 Task: Print page in custom scale.
Action: Mouse moved to (113, 106)
Screenshot: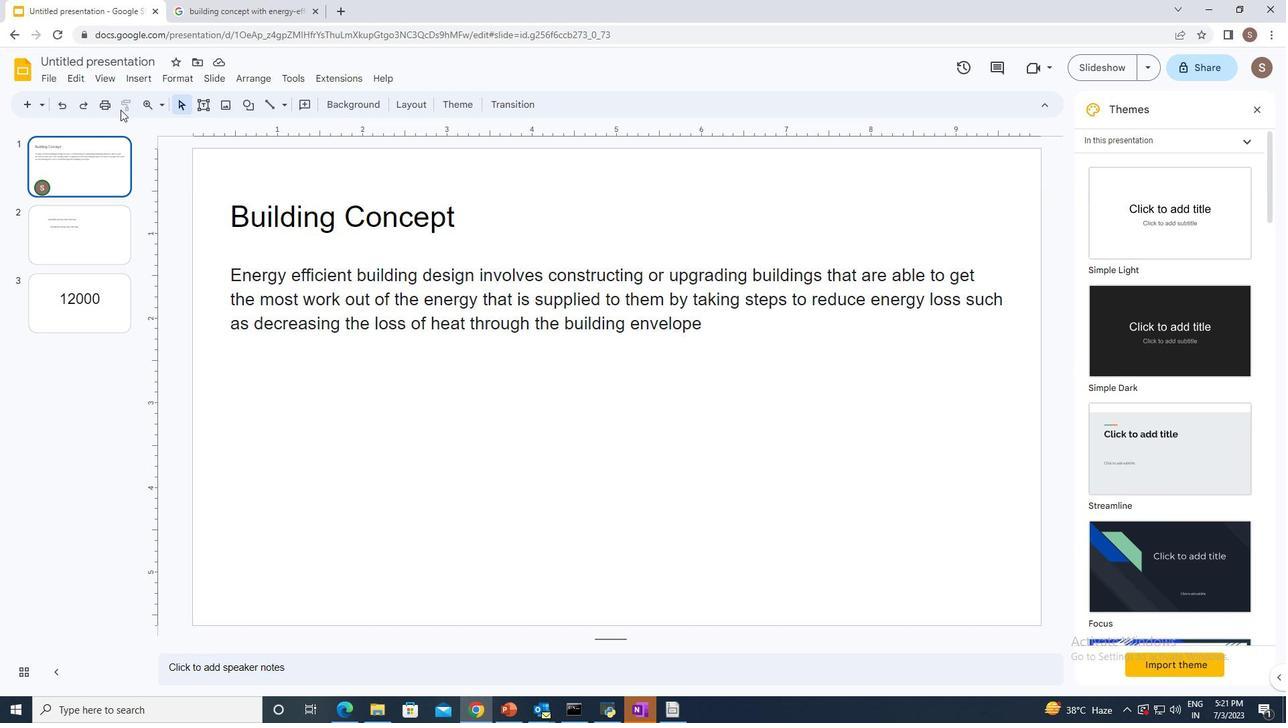 
Action: Mouse pressed left at (113, 106)
Screenshot: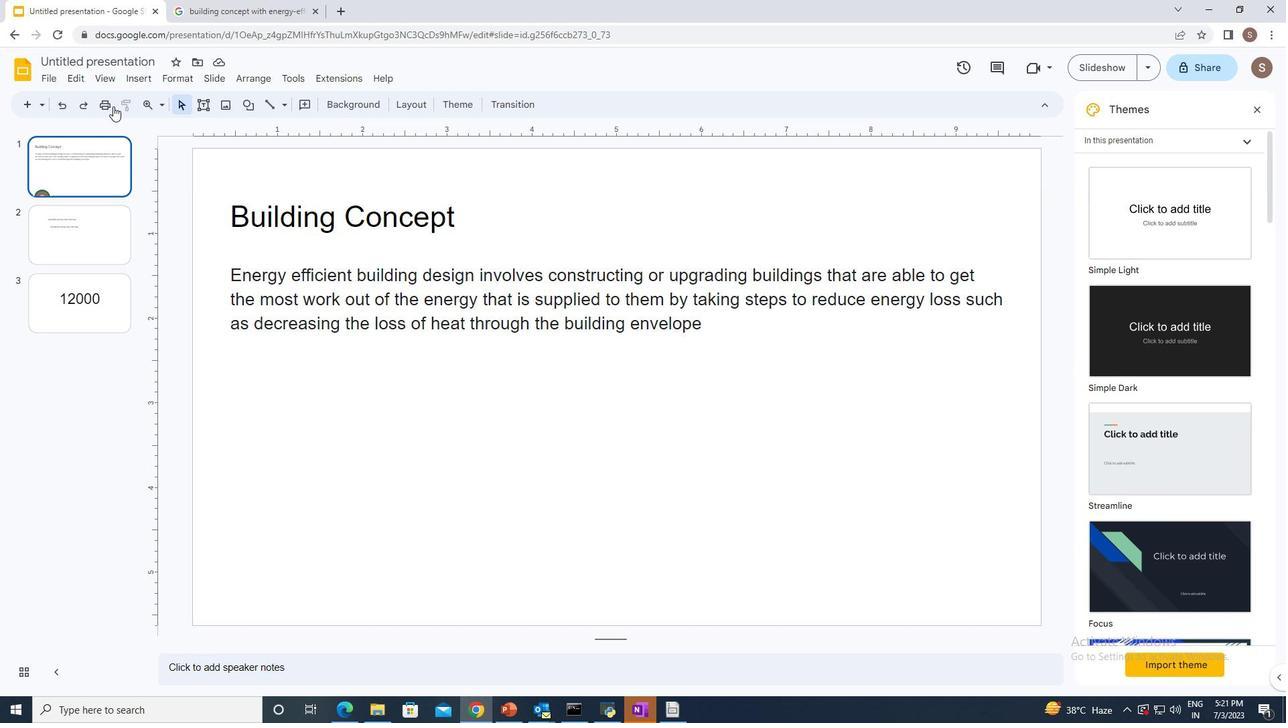 
Action: Mouse moved to (893, 228)
Screenshot: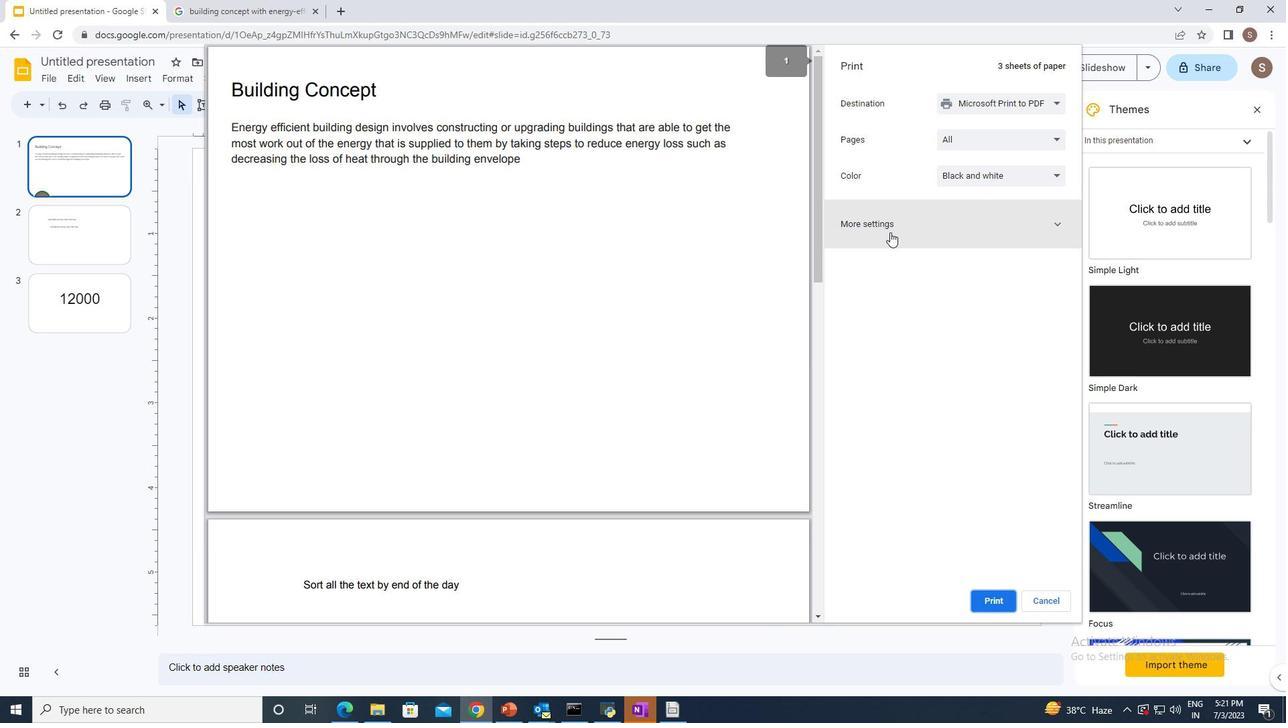
Action: Mouse pressed left at (893, 228)
Screenshot: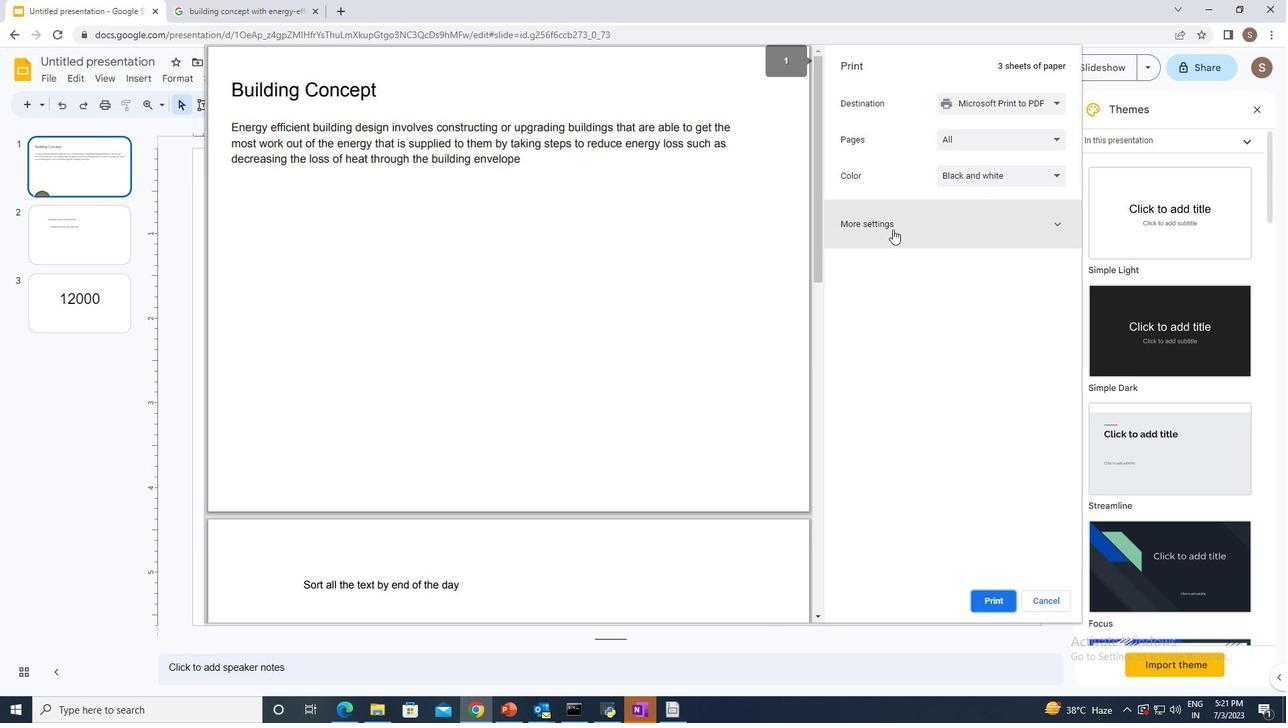 
Action: Mouse moved to (965, 340)
Screenshot: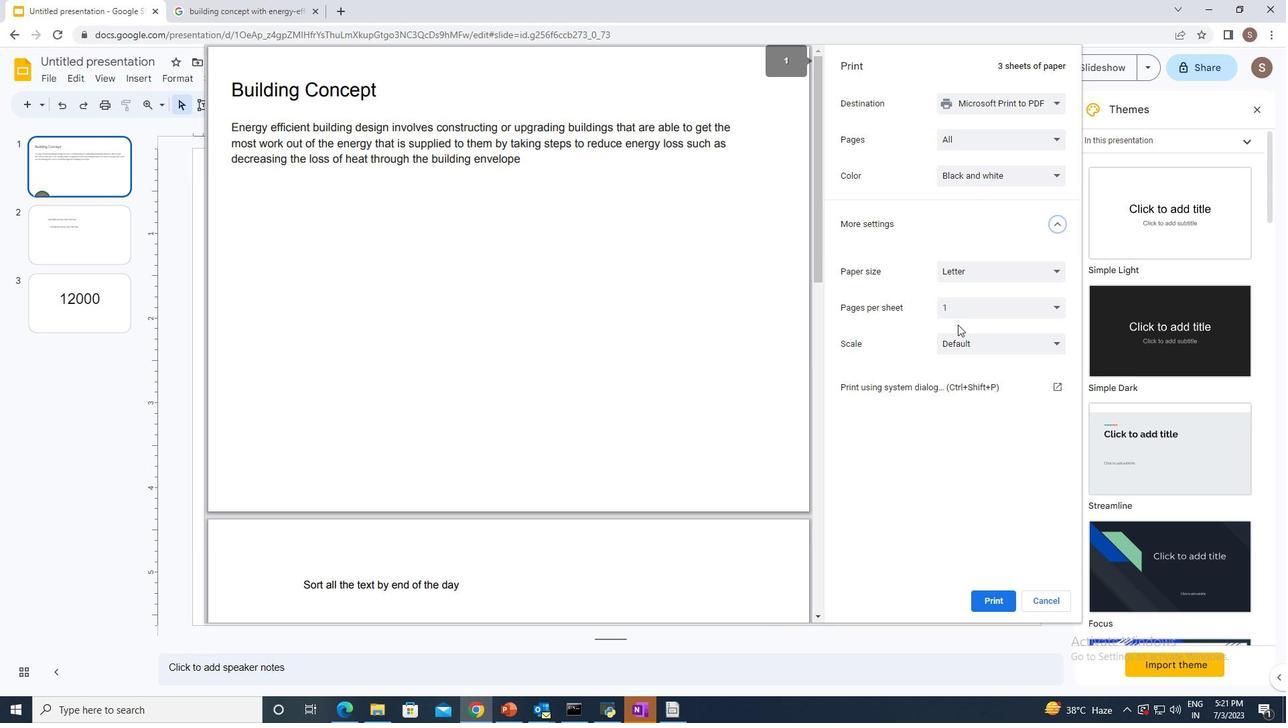 
Action: Mouse pressed left at (965, 340)
Screenshot: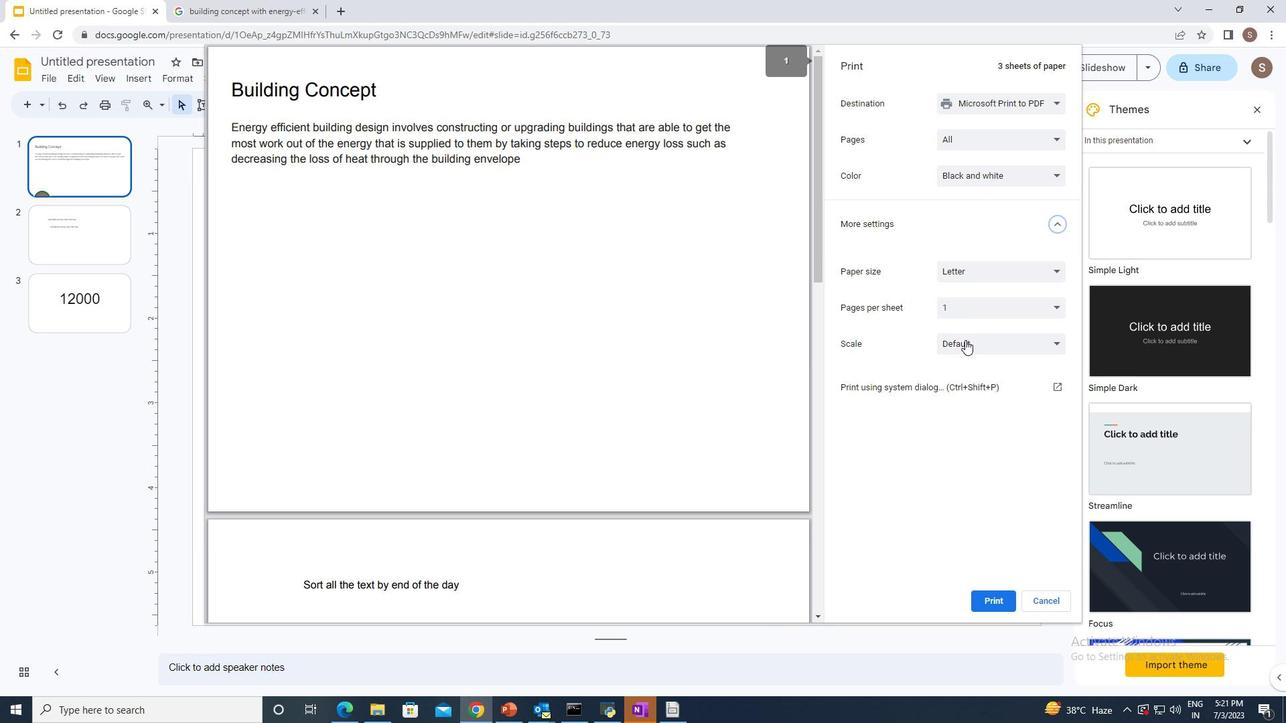 
Action: Mouse moved to (978, 394)
Screenshot: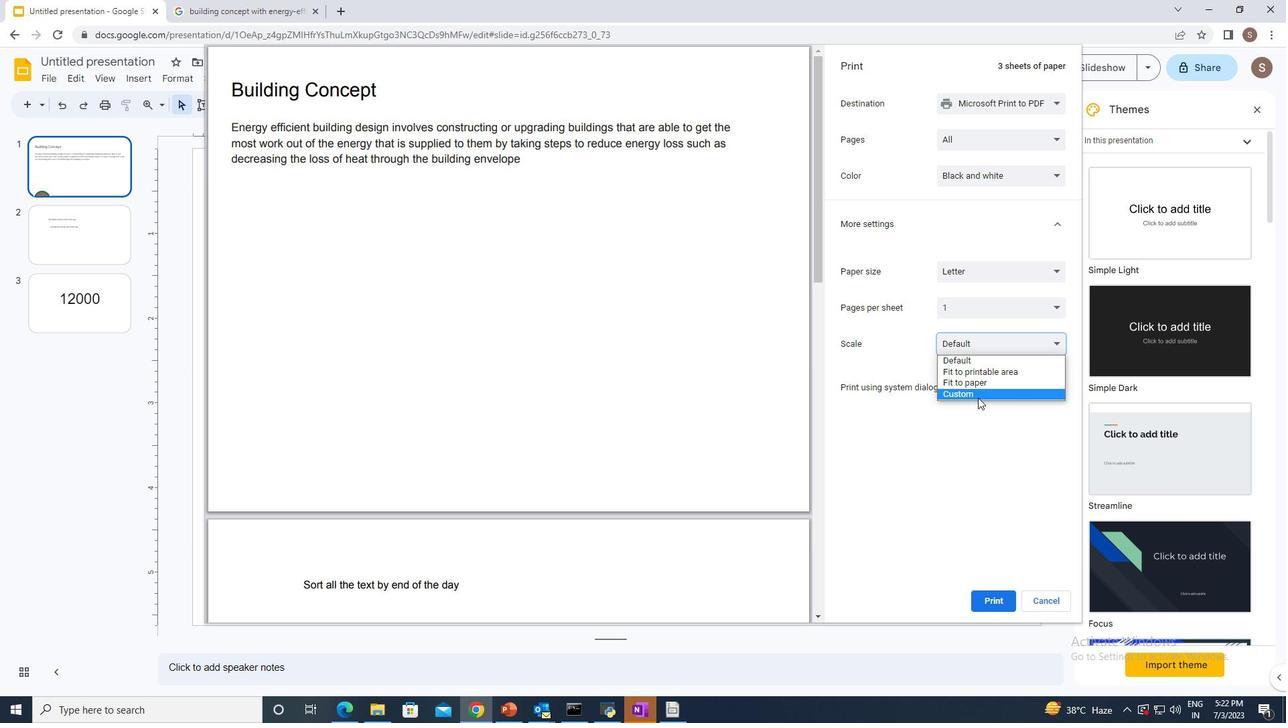 
Action: Mouse pressed left at (978, 394)
Screenshot: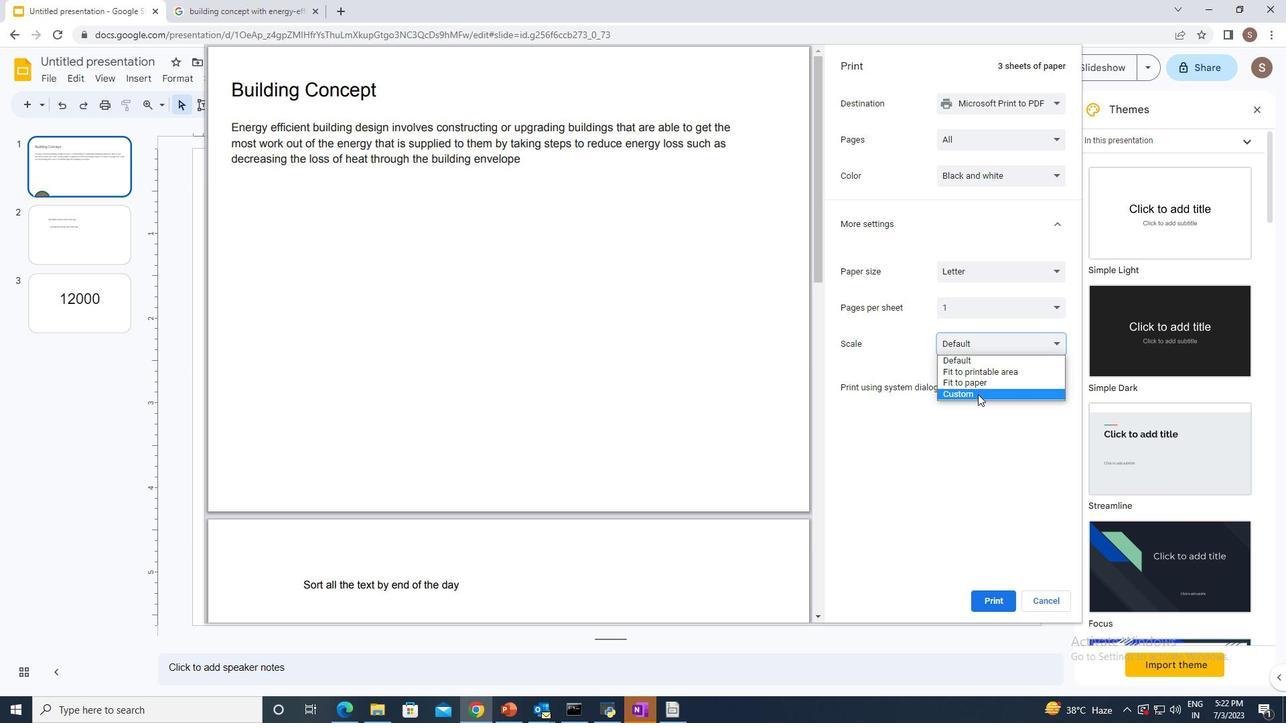 
Action: Mouse moved to (987, 607)
Screenshot: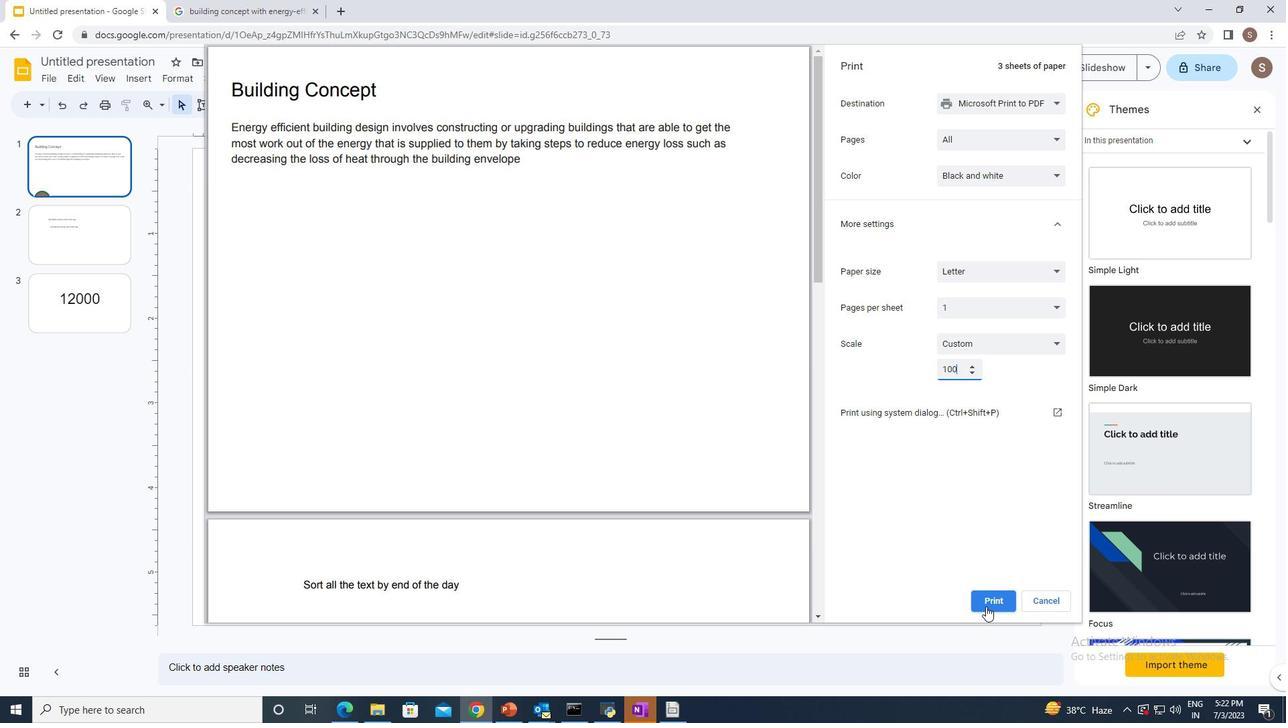 
Action: Mouse pressed left at (987, 607)
Screenshot: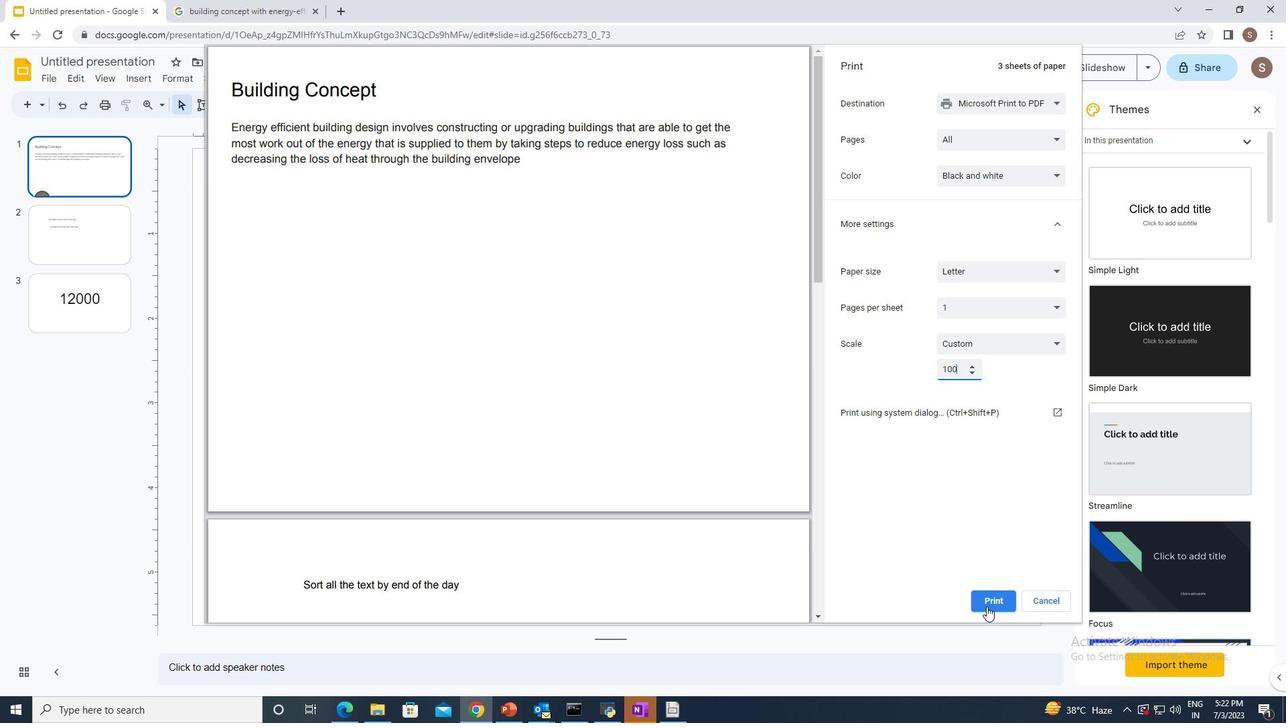 
